 Task: In the  document logo.txt. Insert footer and write 'ww.ramsons.com'. Find the word using Dictionary 'Gift' Use the tool word Count and display word count while typing
Action: Mouse moved to (258, 409)
Screenshot: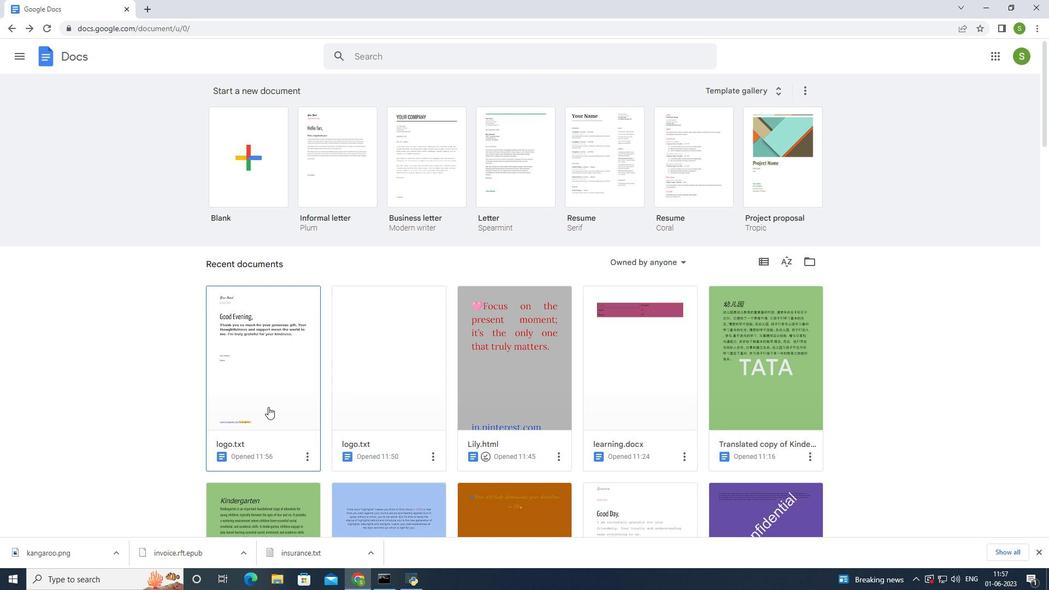 
Action: Mouse pressed left at (258, 409)
Screenshot: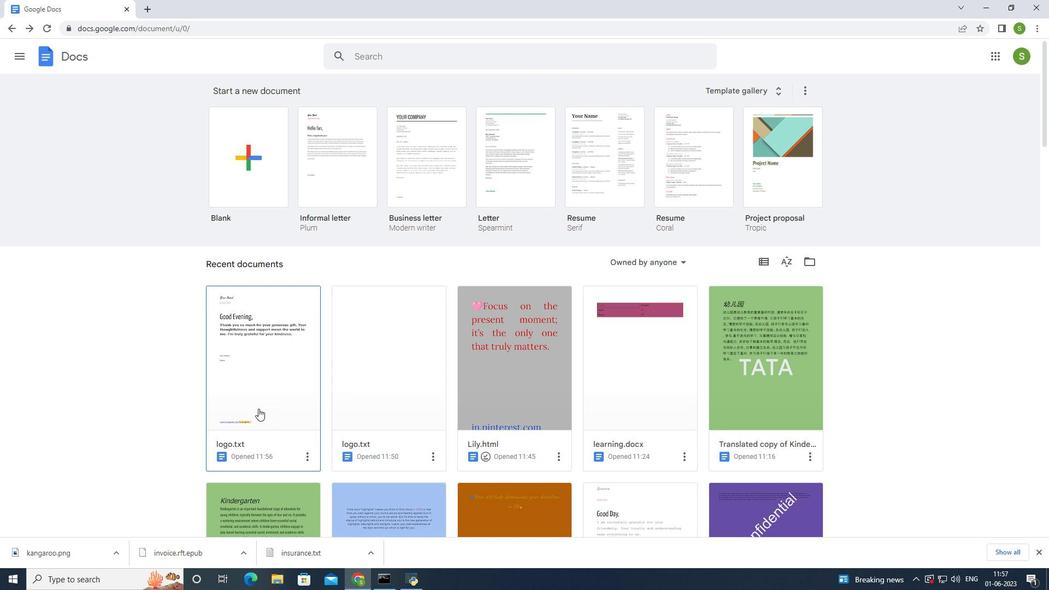 
Action: Mouse moved to (450, 416)
Screenshot: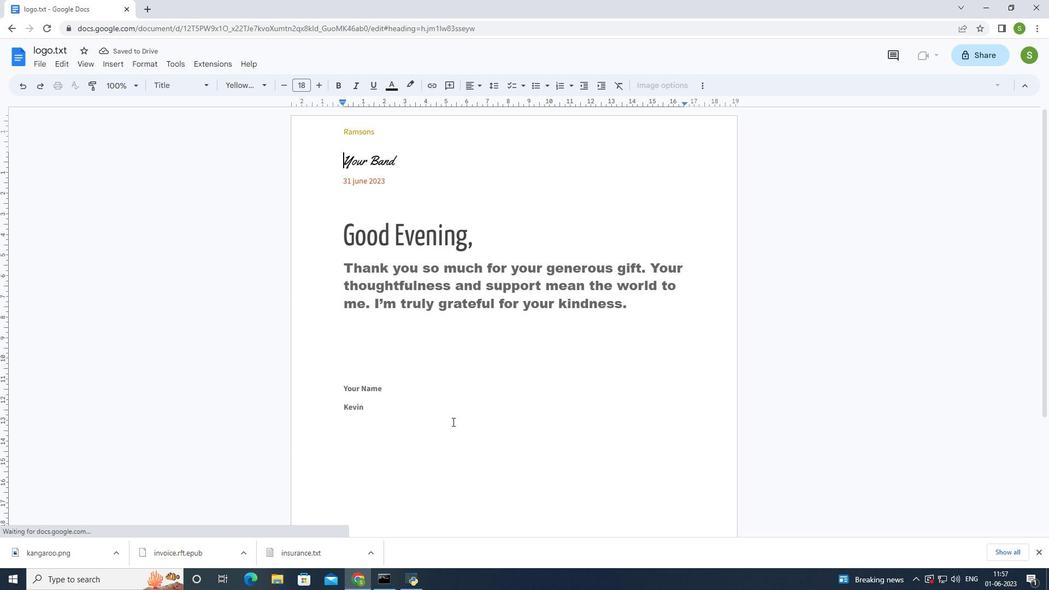 
Action: Mouse scrolled (450, 416) with delta (0, 0)
Screenshot: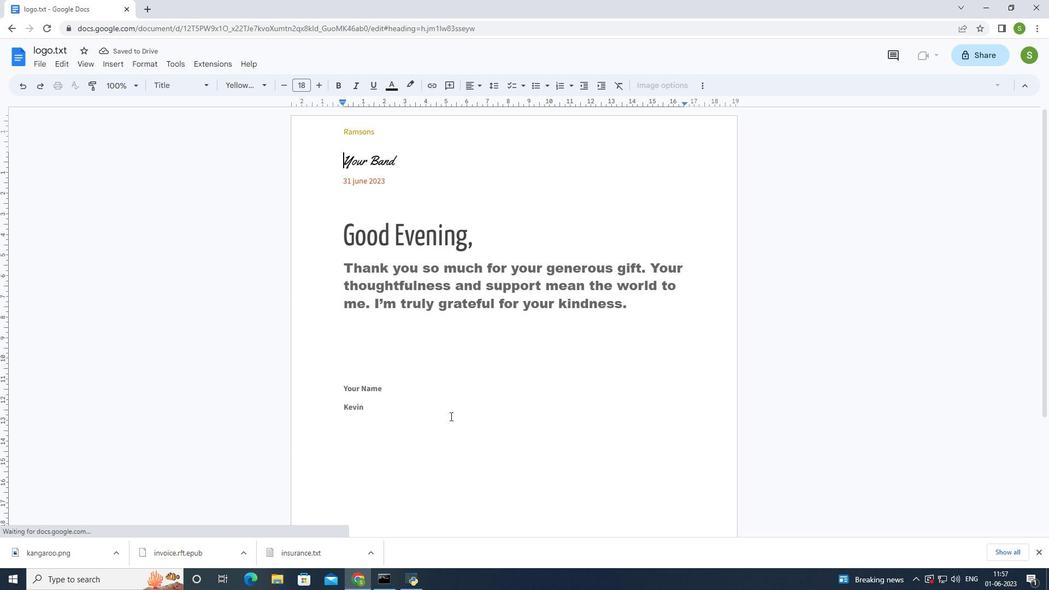 
Action: Mouse scrolled (450, 416) with delta (0, 0)
Screenshot: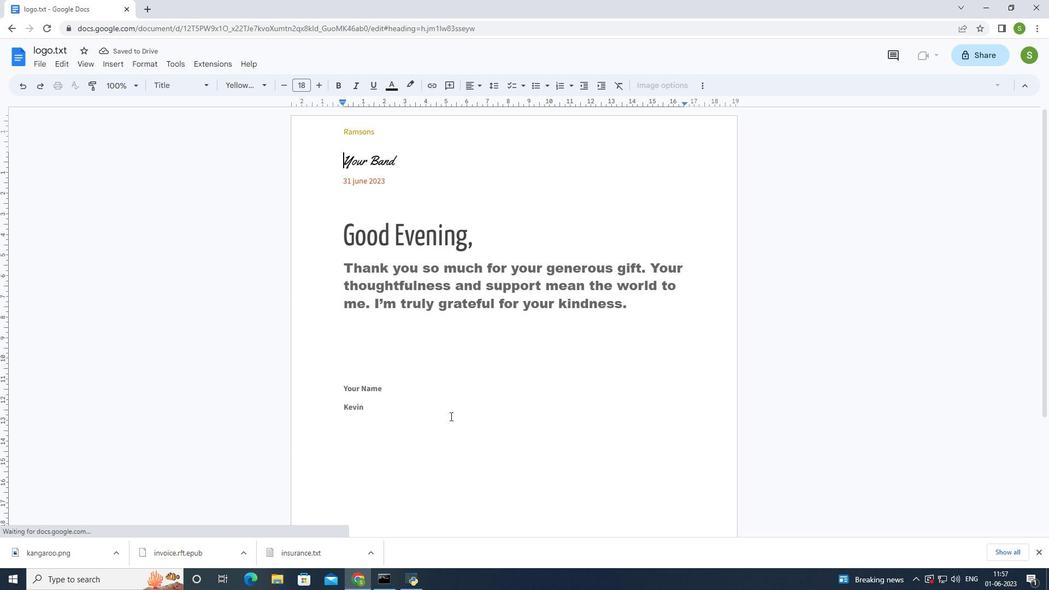 
Action: Mouse scrolled (450, 416) with delta (0, 0)
Screenshot: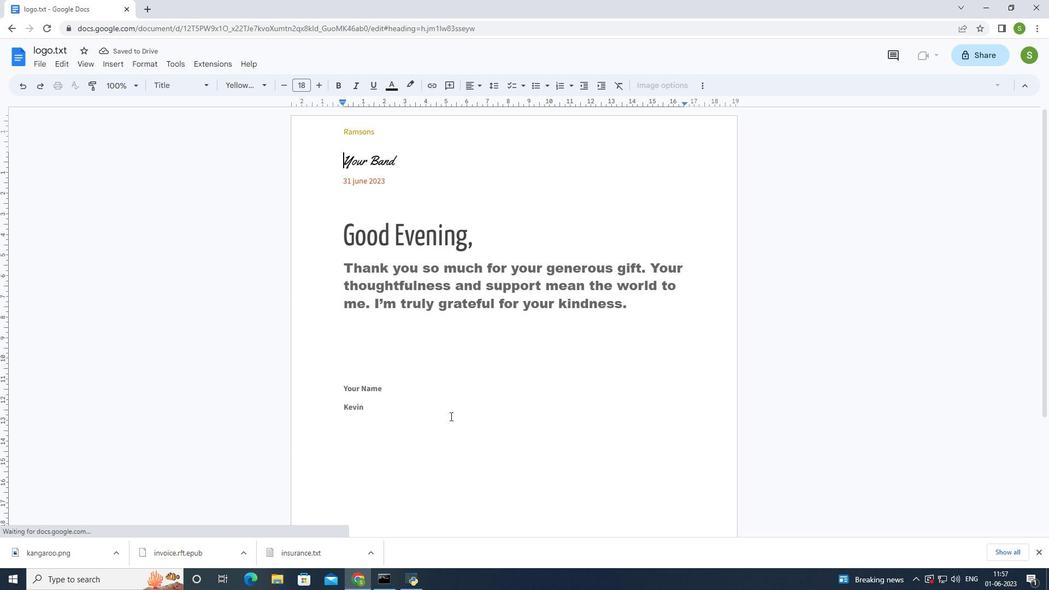 
Action: Mouse scrolled (450, 416) with delta (0, 0)
Screenshot: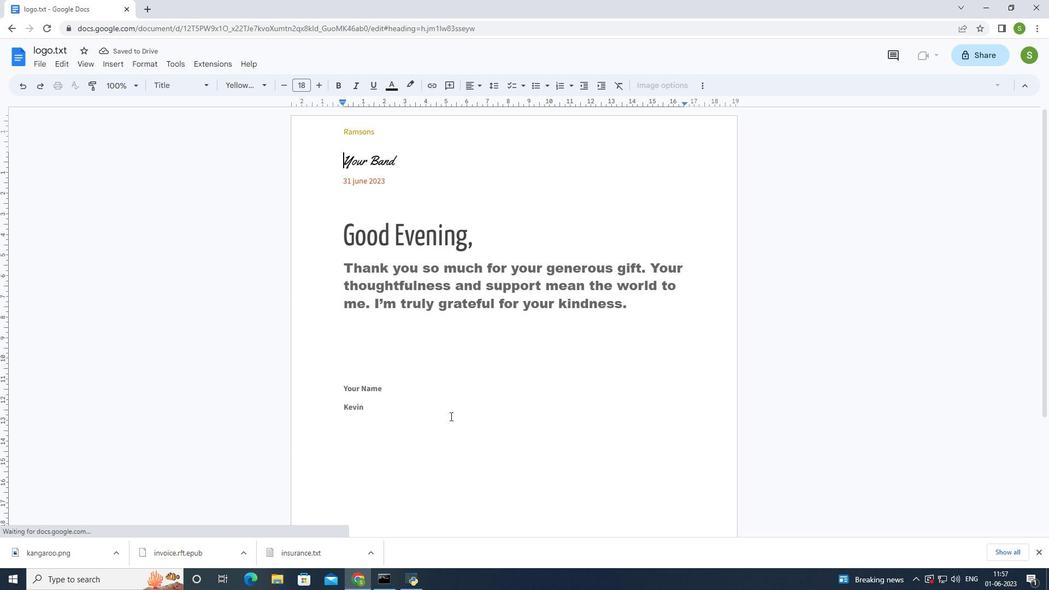 
Action: Mouse moved to (447, 409)
Screenshot: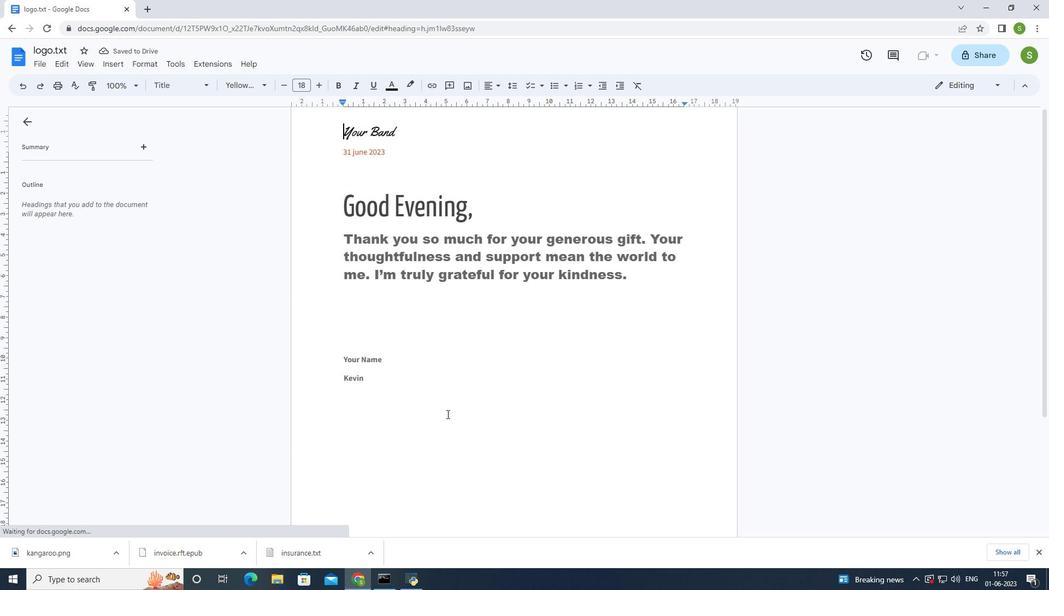 
Action: Mouse scrolled (447, 409) with delta (0, 0)
Screenshot: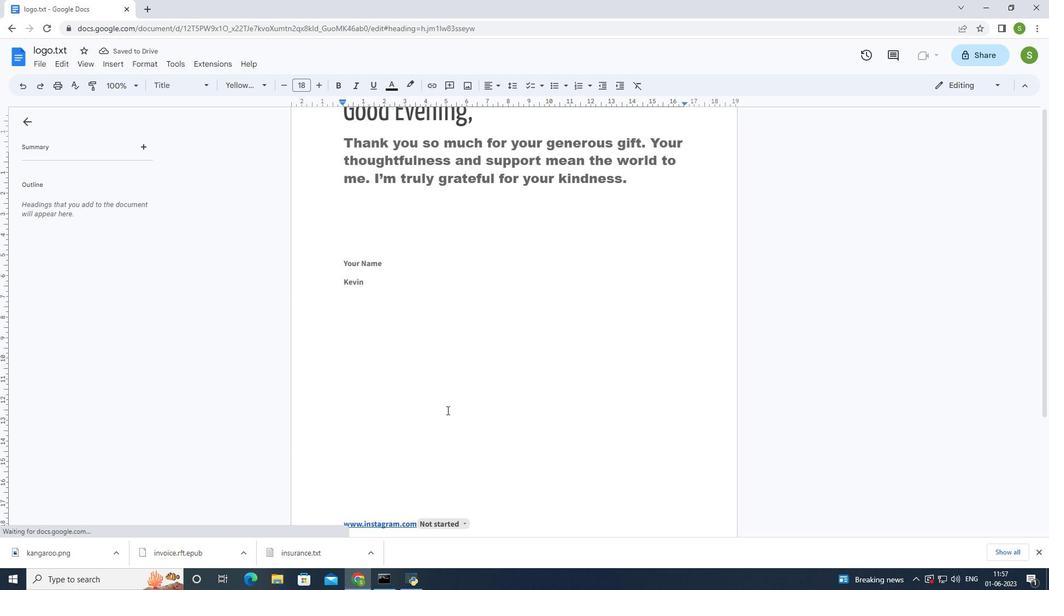 
Action: Mouse scrolled (447, 409) with delta (0, 0)
Screenshot: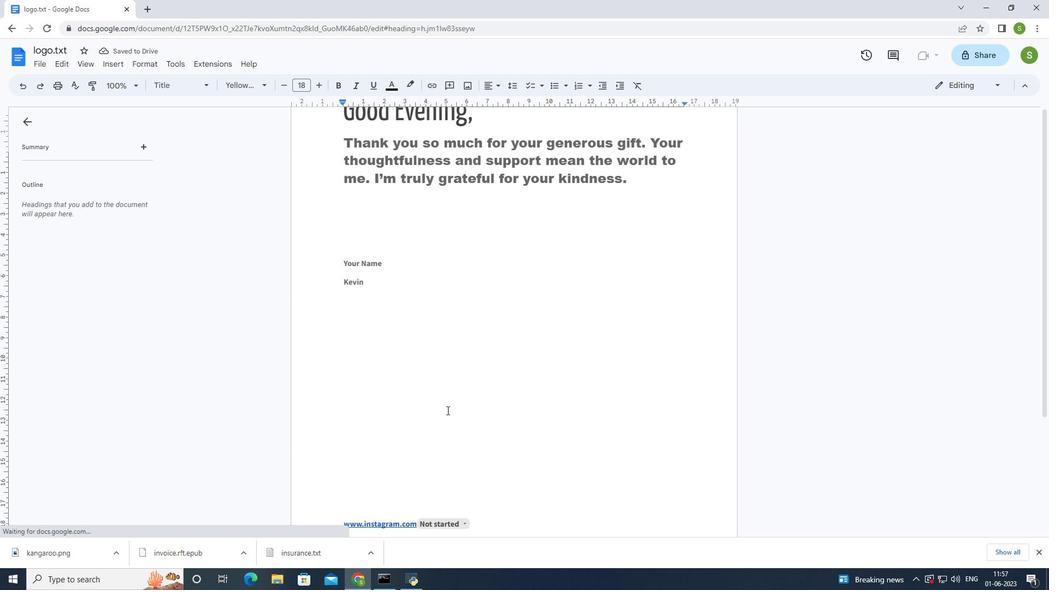 
Action: Mouse scrolled (447, 409) with delta (0, 0)
Screenshot: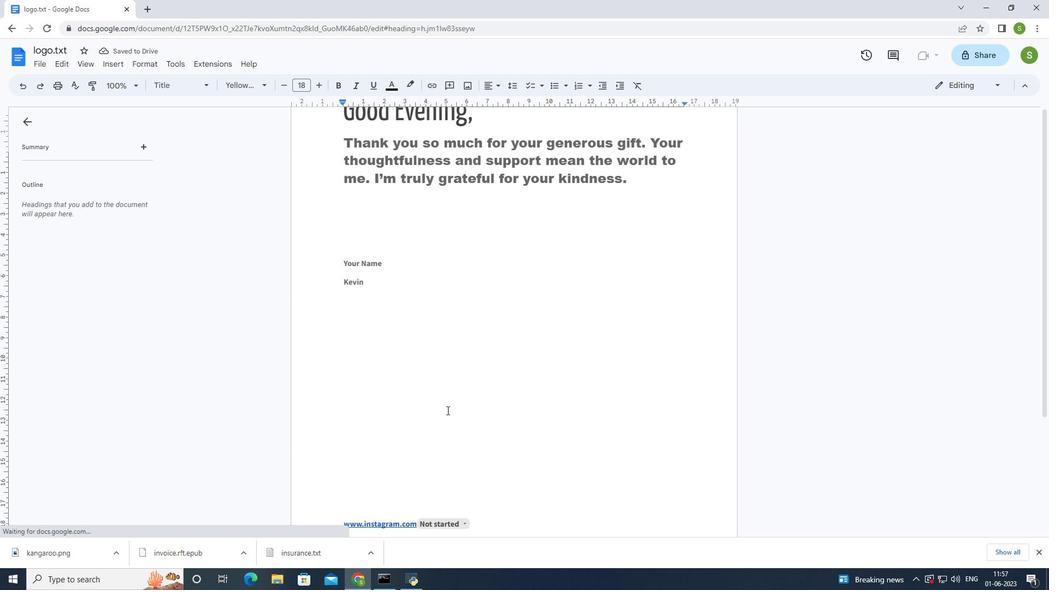 
Action: Mouse moved to (447, 405)
Screenshot: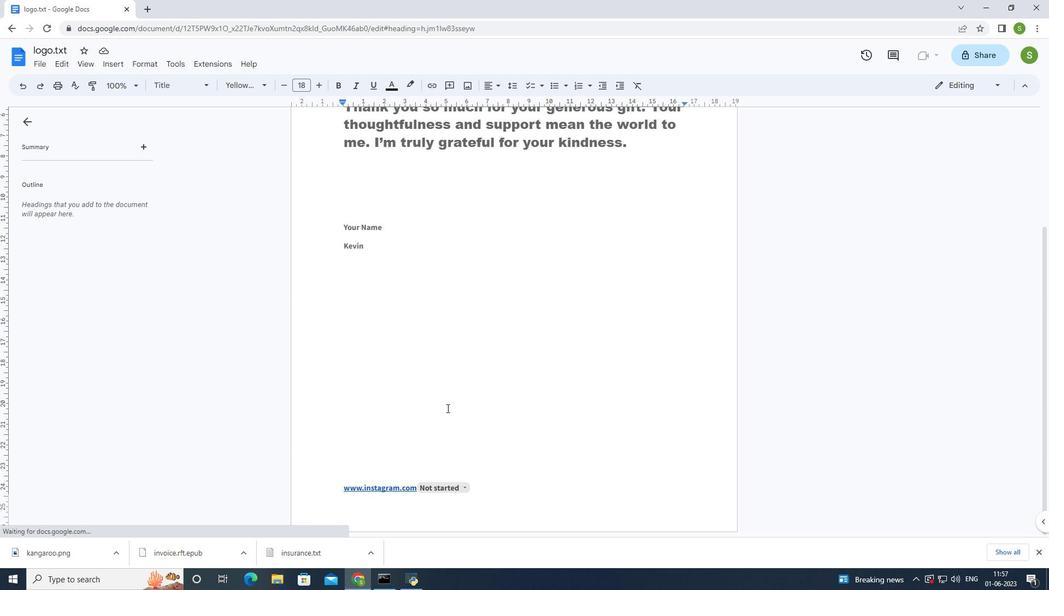 
Action: Mouse scrolled (447, 405) with delta (0, 0)
Screenshot: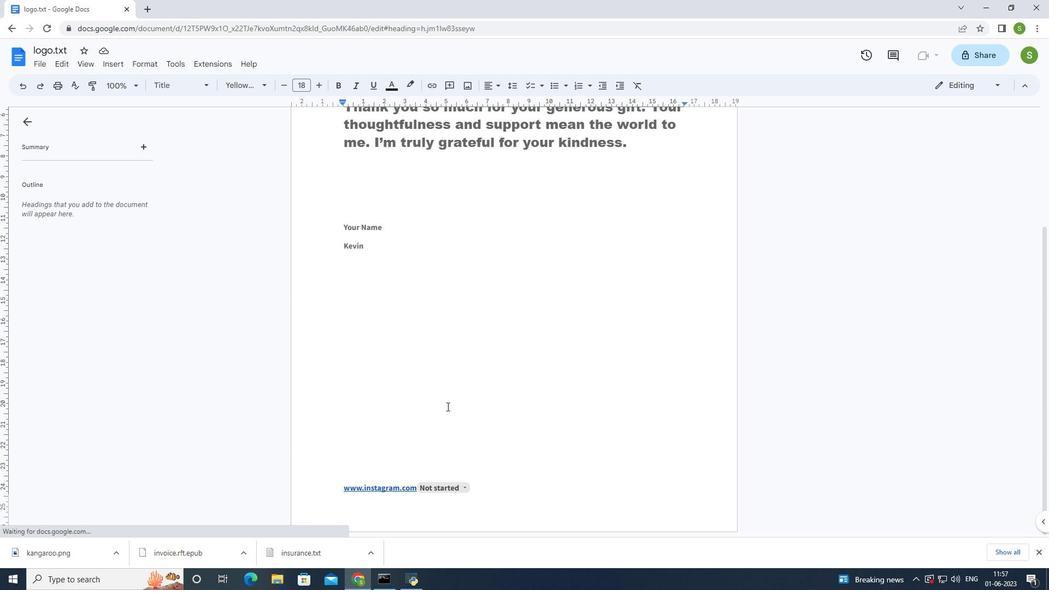 
Action: Mouse scrolled (447, 405) with delta (0, 0)
Screenshot: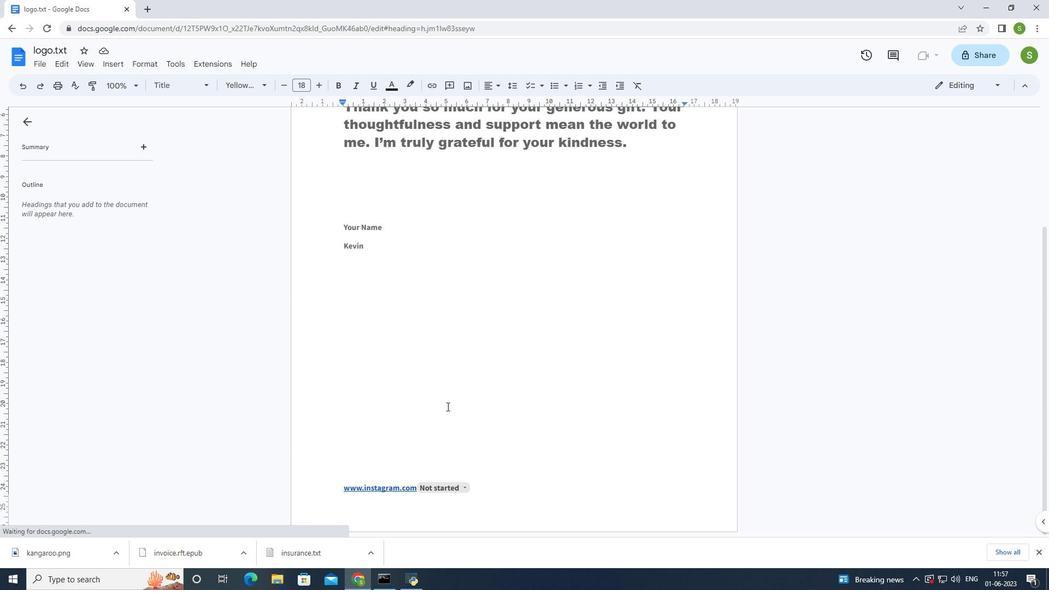 
Action: Mouse scrolled (447, 405) with delta (0, 0)
Screenshot: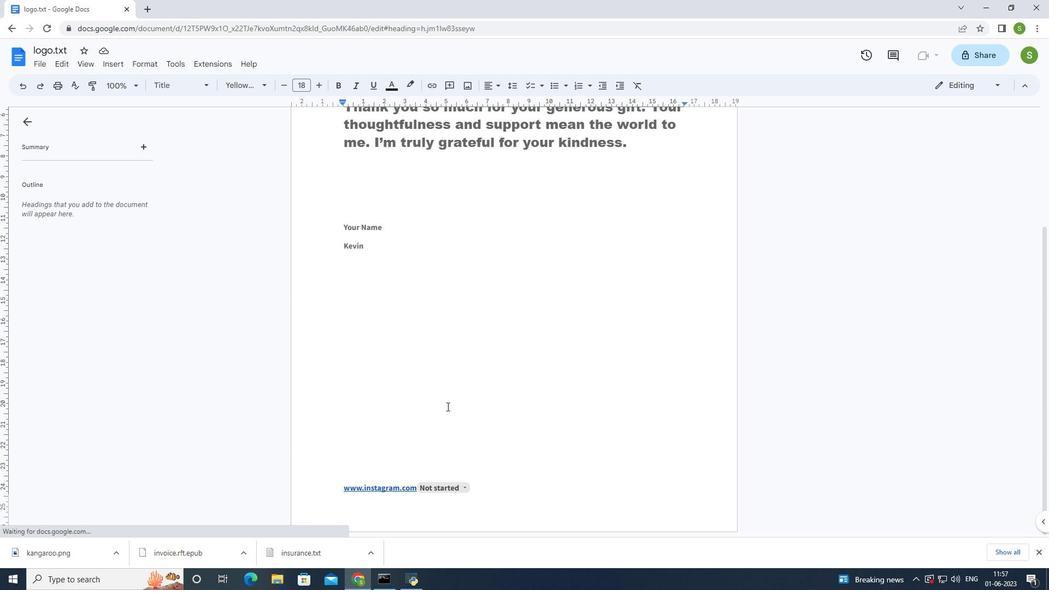 
Action: Mouse scrolled (447, 405) with delta (0, 0)
Screenshot: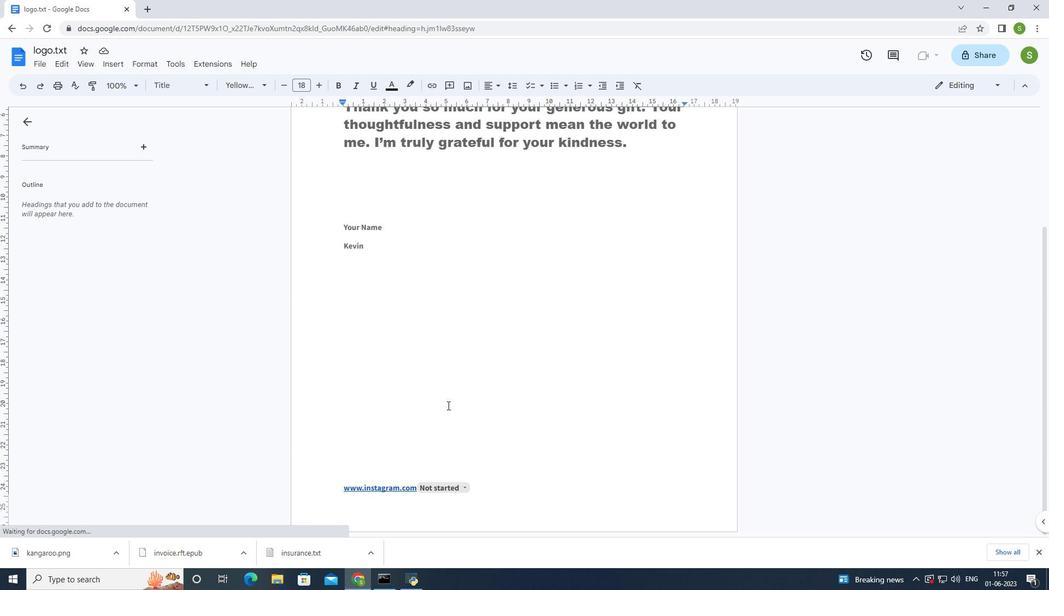 
Action: Mouse moved to (471, 503)
Screenshot: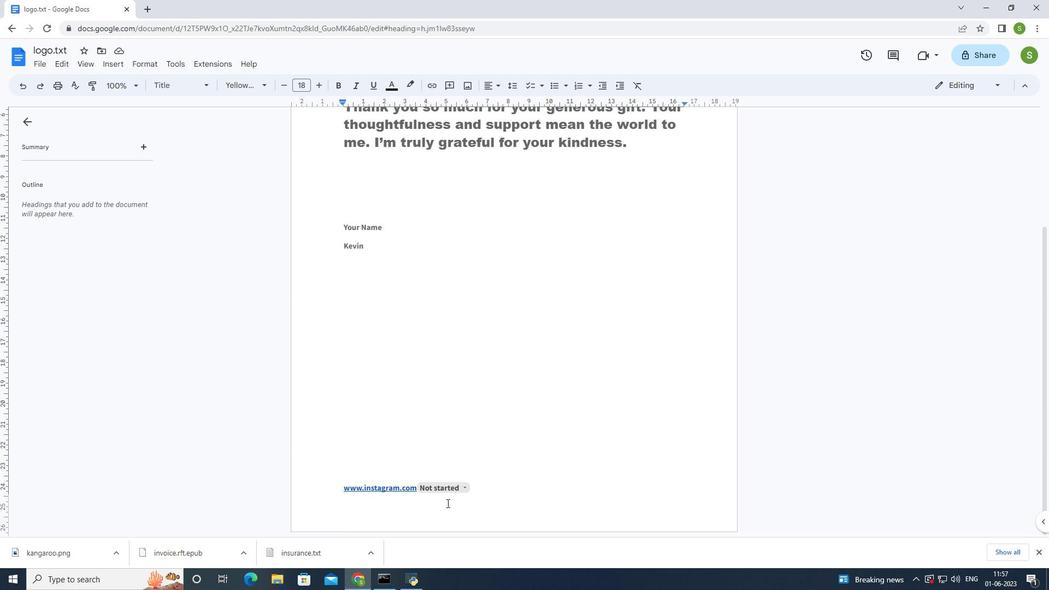 
Action: Mouse pressed left at (471, 503)
Screenshot: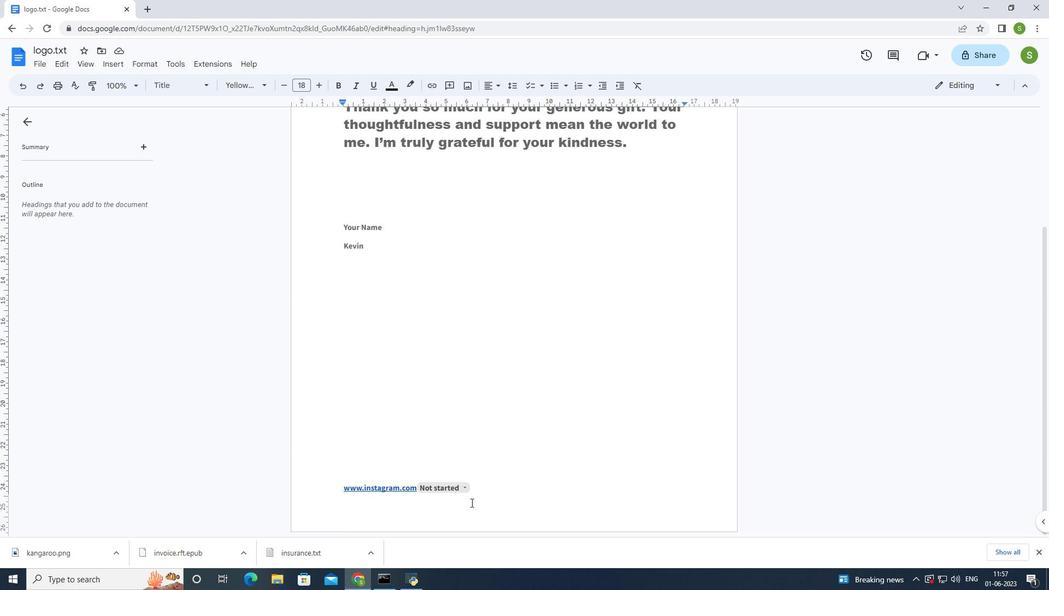 
Action: Mouse pressed left at (471, 503)
Screenshot: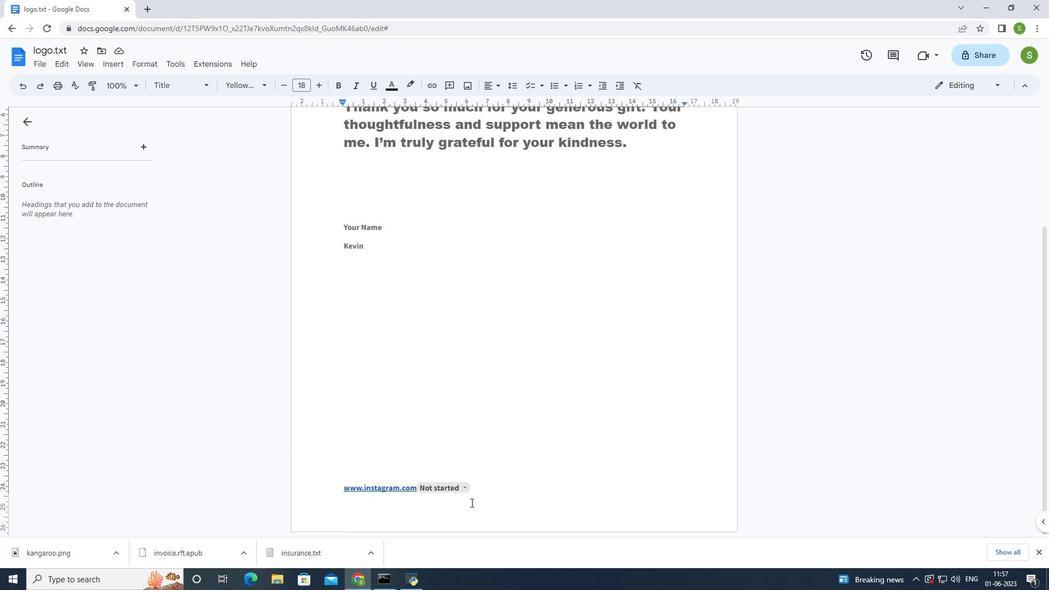 
Action: Mouse moved to (435, 86)
Screenshot: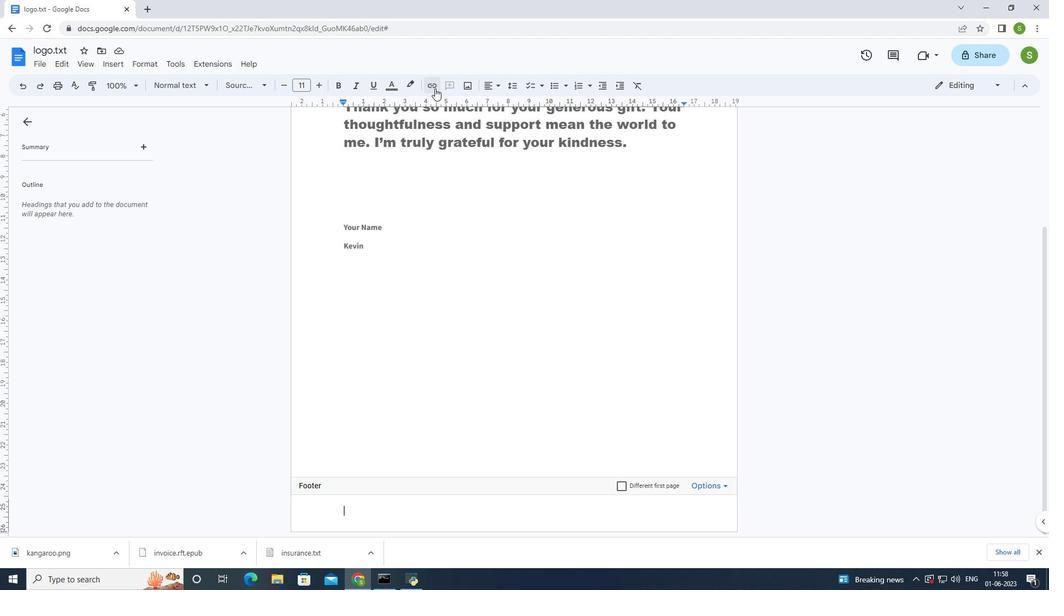 
Action: Mouse pressed left at (435, 86)
Screenshot: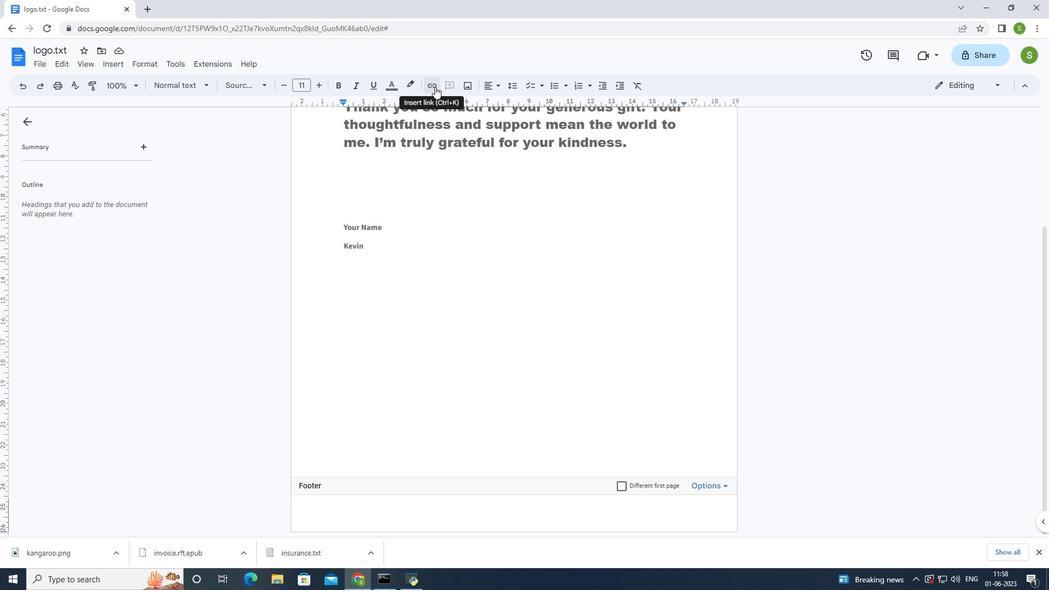 
Action: Mouse moved to (409, 332)
Screenshot: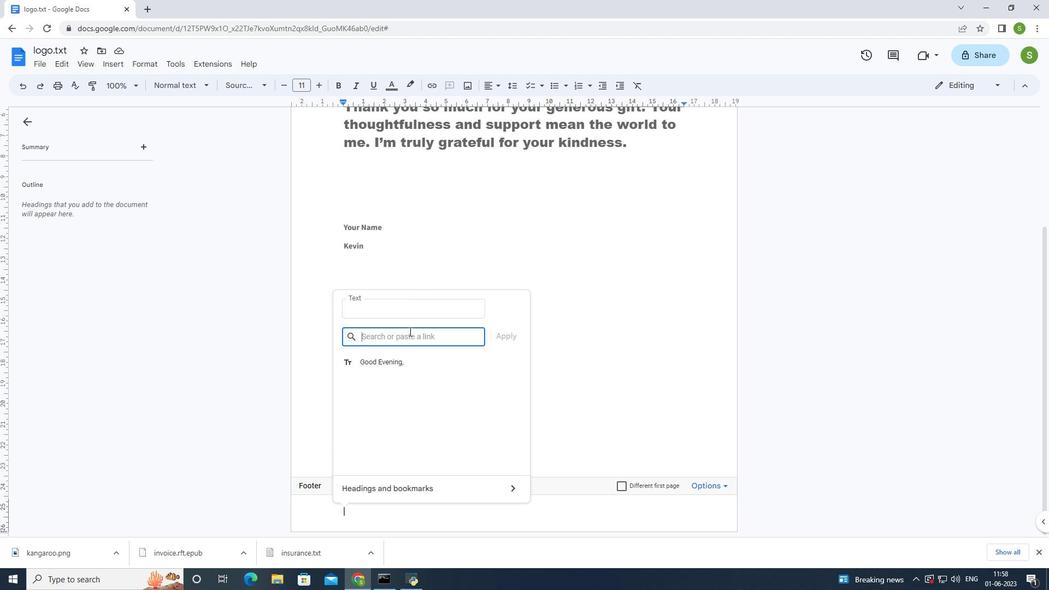 
Action: Mouse pressed left at (409, 332)
Screenshot: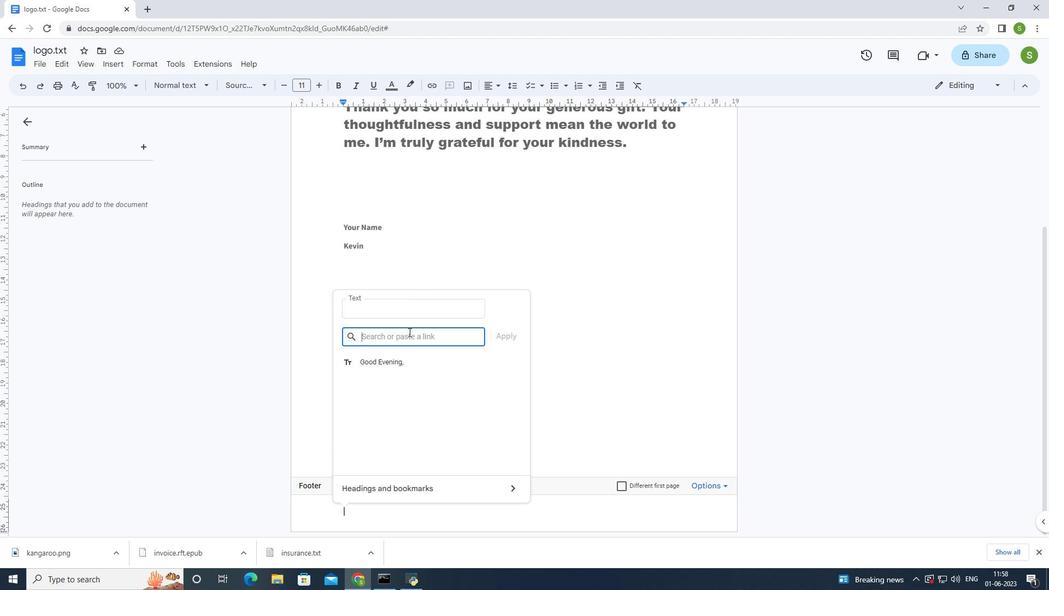 
Action: Mouse moved to (407, 333)
Screenshot: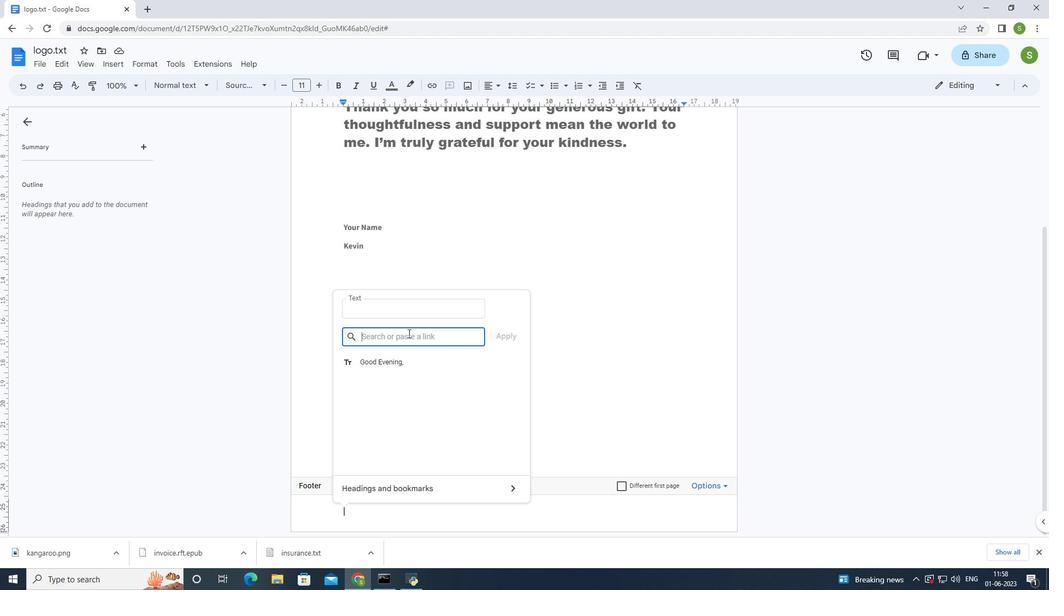 
Action: Key pressed www
Screenshot: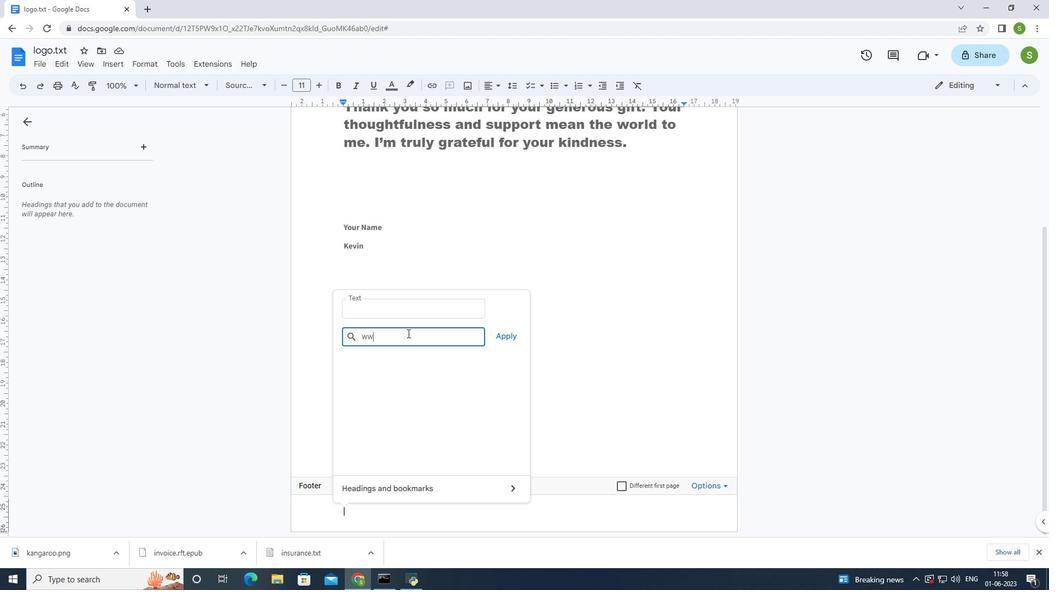 
Action: Mouse moved to (445, 328)
Screenshot: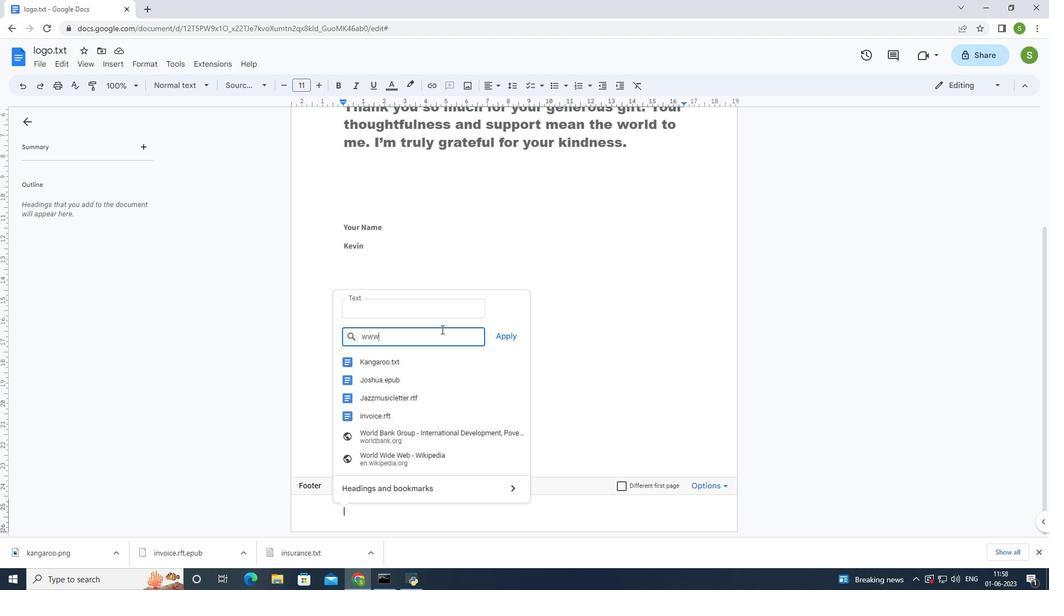 
Action: Key pressed .ramsons.com<Key.enter>
Screenshot: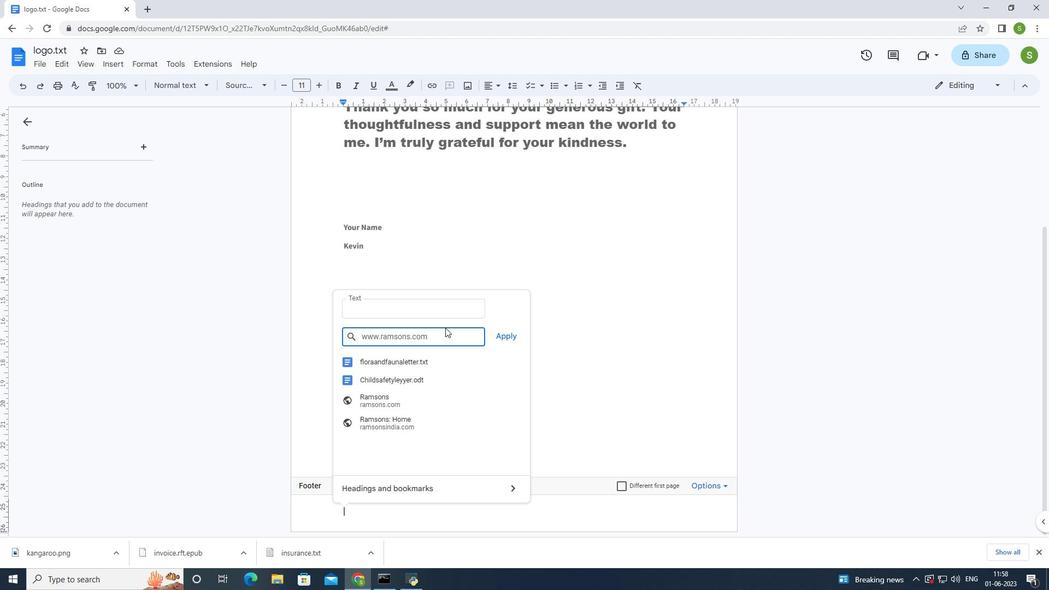 
Action: Mouse moved to (65, 59)
Screenshot: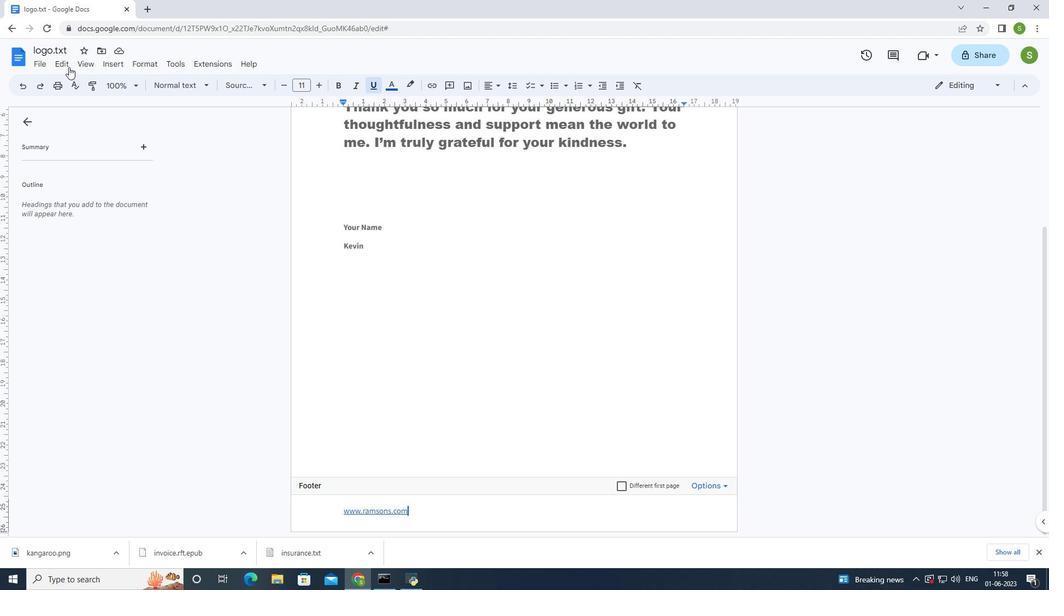 
Action: Mouse pressed left at (65, 59)
Screenshot: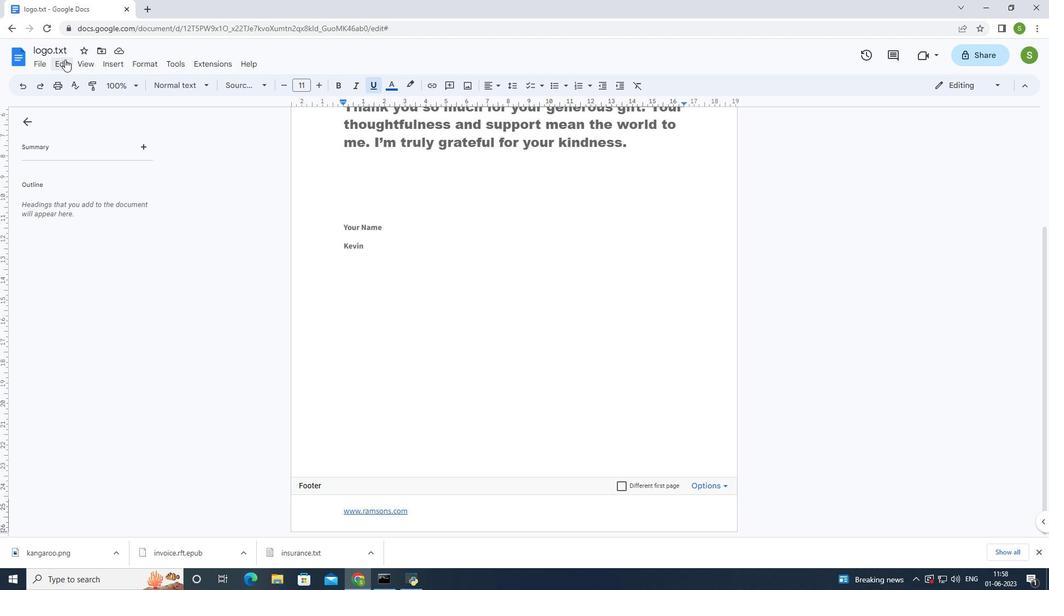 
Action: Mouse moved to (181, 204)
Screenshot: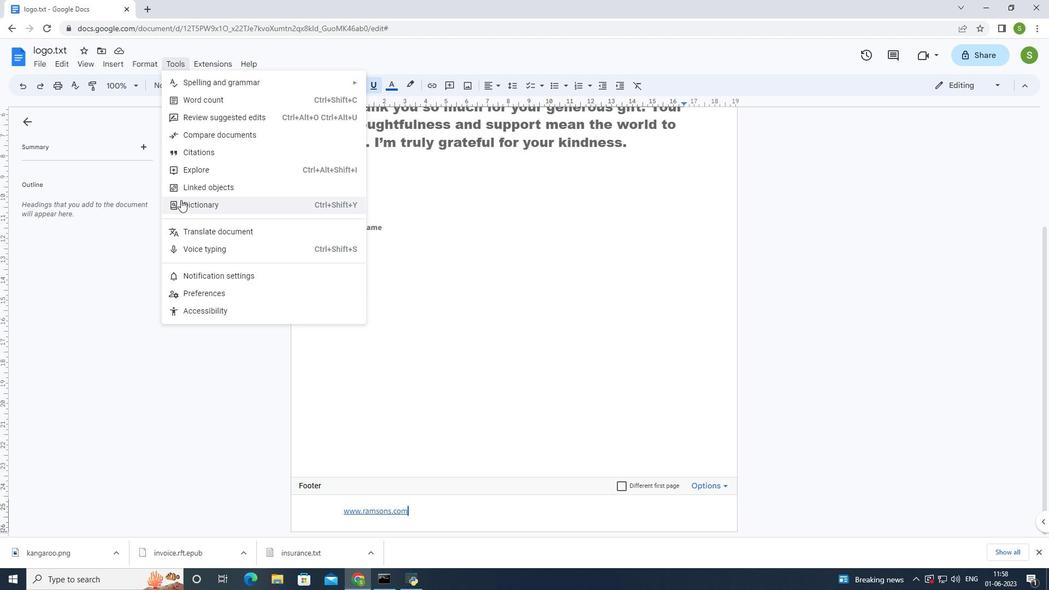 
Action: Mouse pressed left at (181, 204)
Screenshot: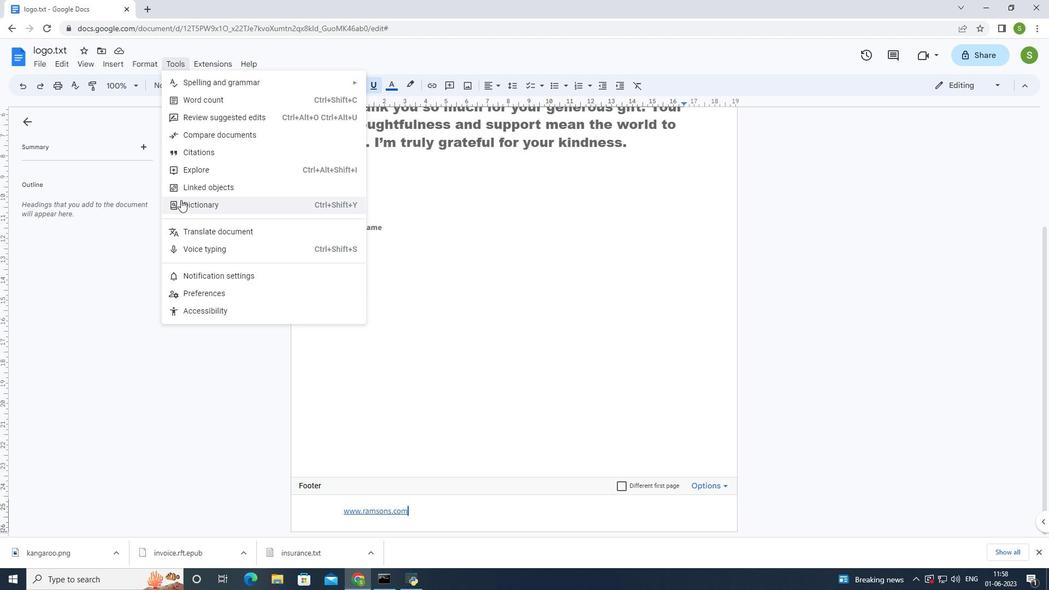 
Action: Mouse moved to (931, 114)
Screenshot: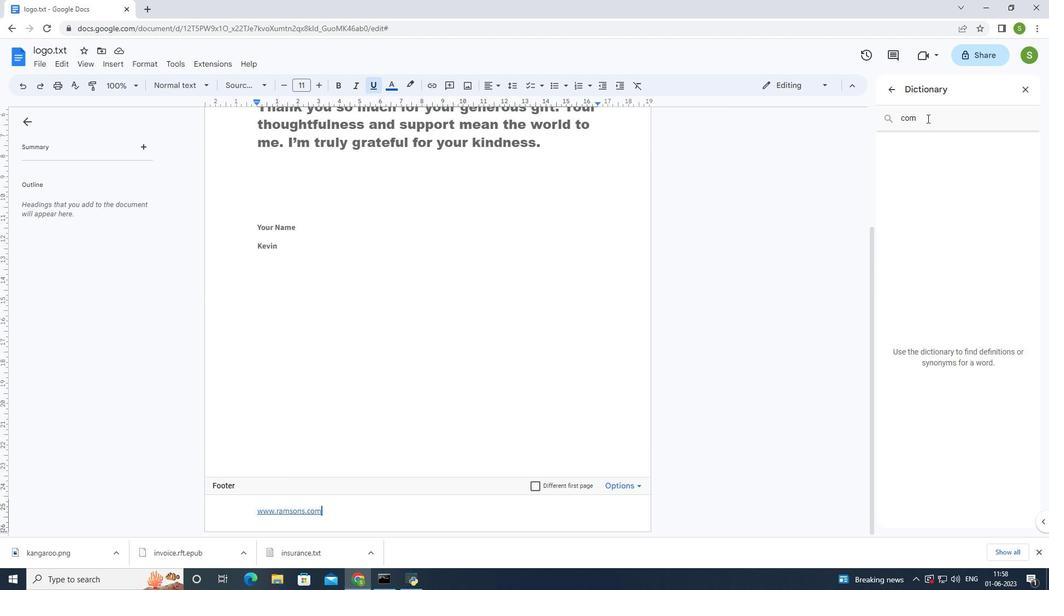
Action: Mouse pressed left at (931, 114)
Screenshot: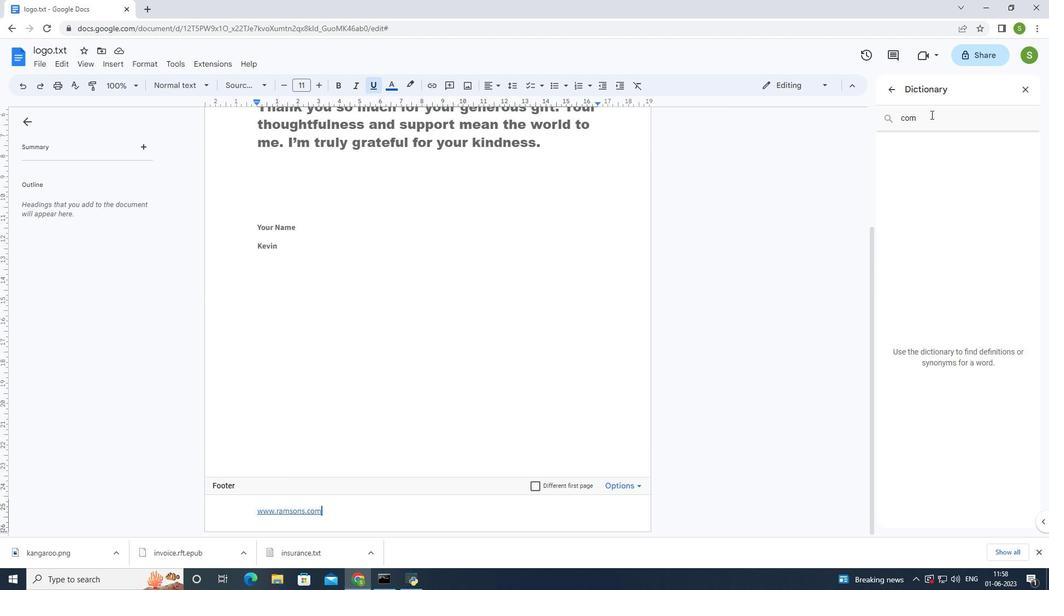 
Action: Mouse moved to (929, 115)
Screenshot: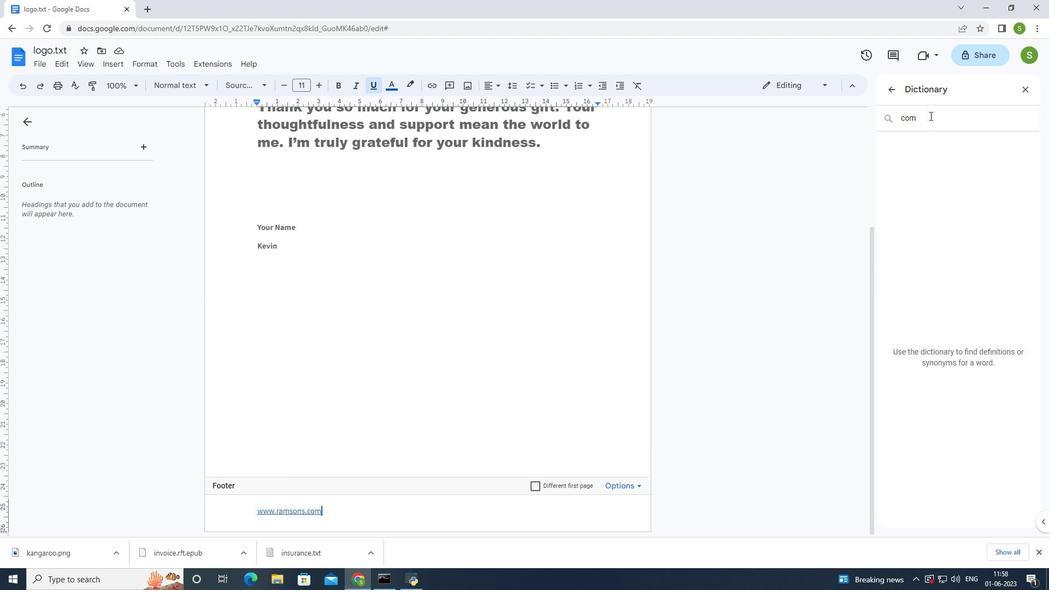 
Action: Key pressed <Key.backspace>
Screenshot: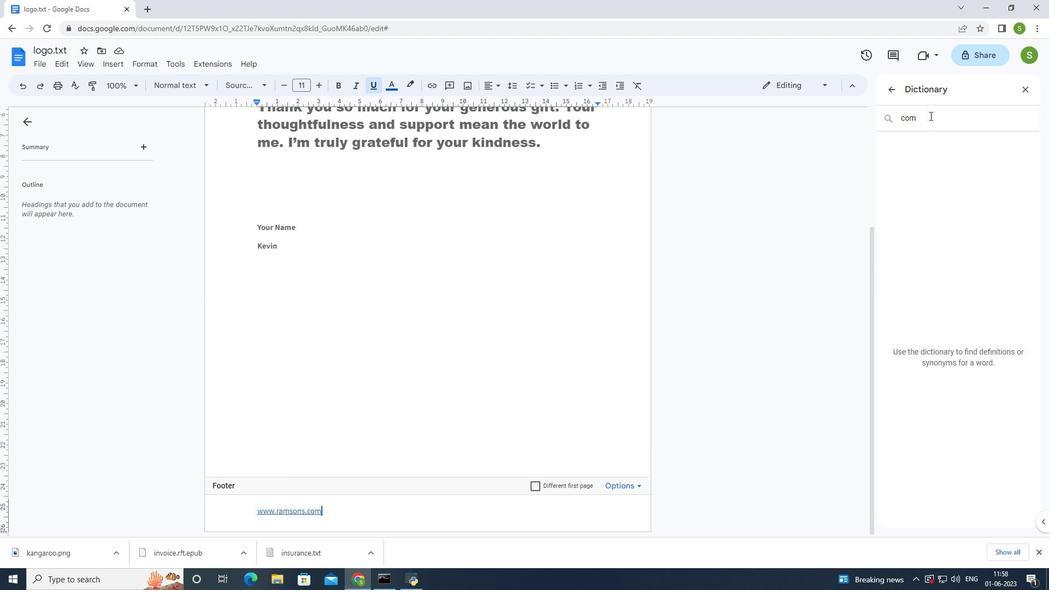 
Action: Mouse moved to (926, 115)
Screenshot: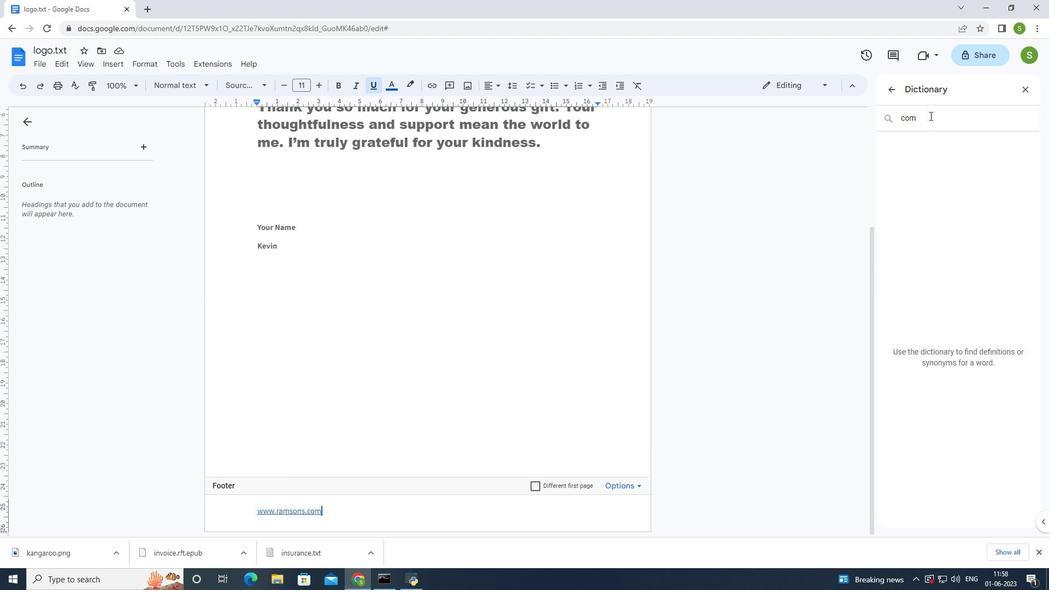
Action: Key pressed <Key.backspace><Key.backspace>
Screenshot: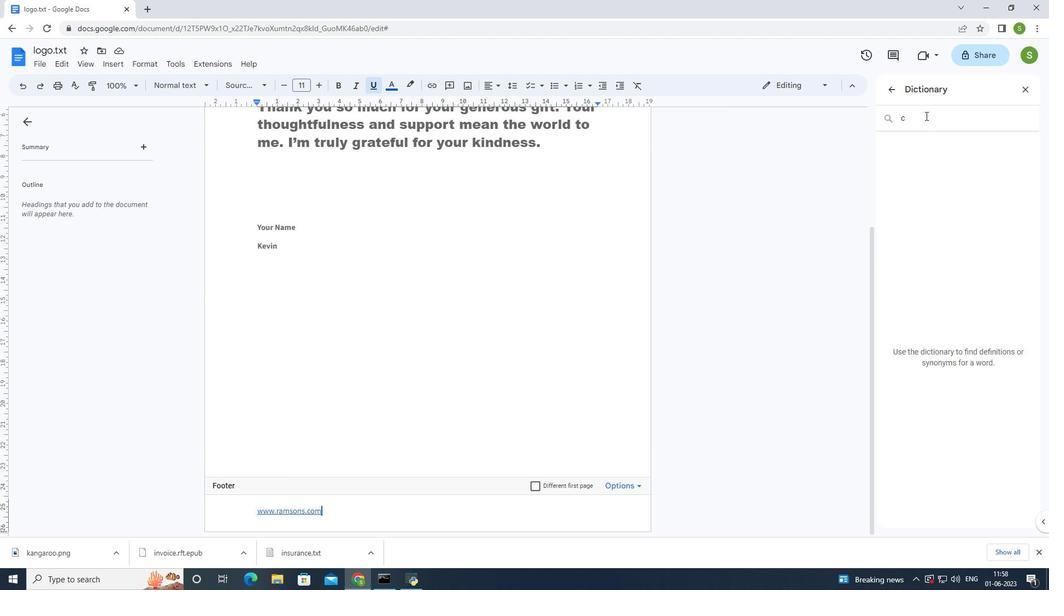 
Action: Mouse moved to (930, 125)
Screenshot: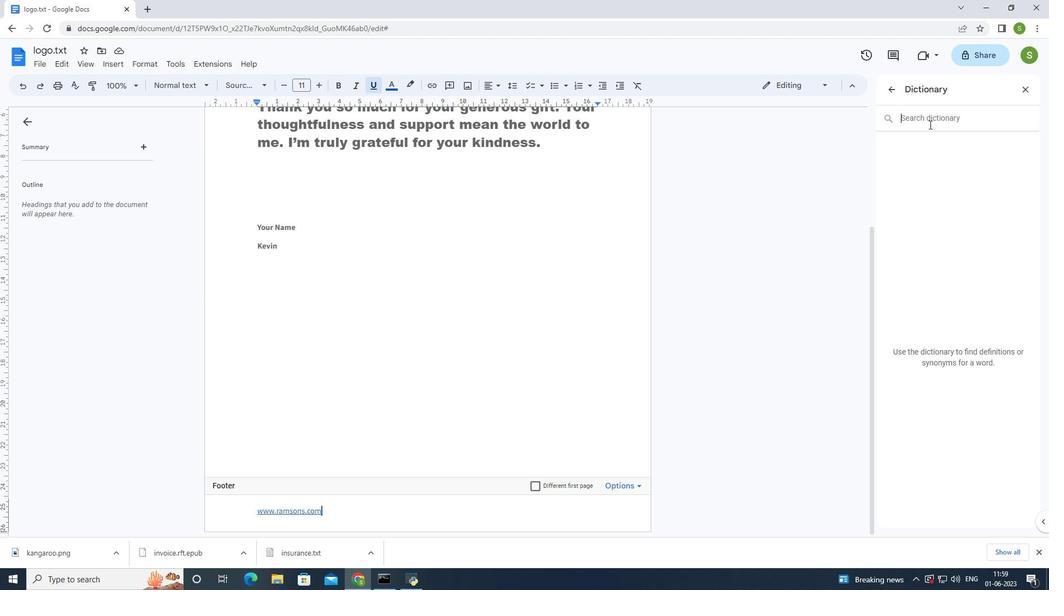 
Action: Key pressed <Key.shift>Gift
Screenshot: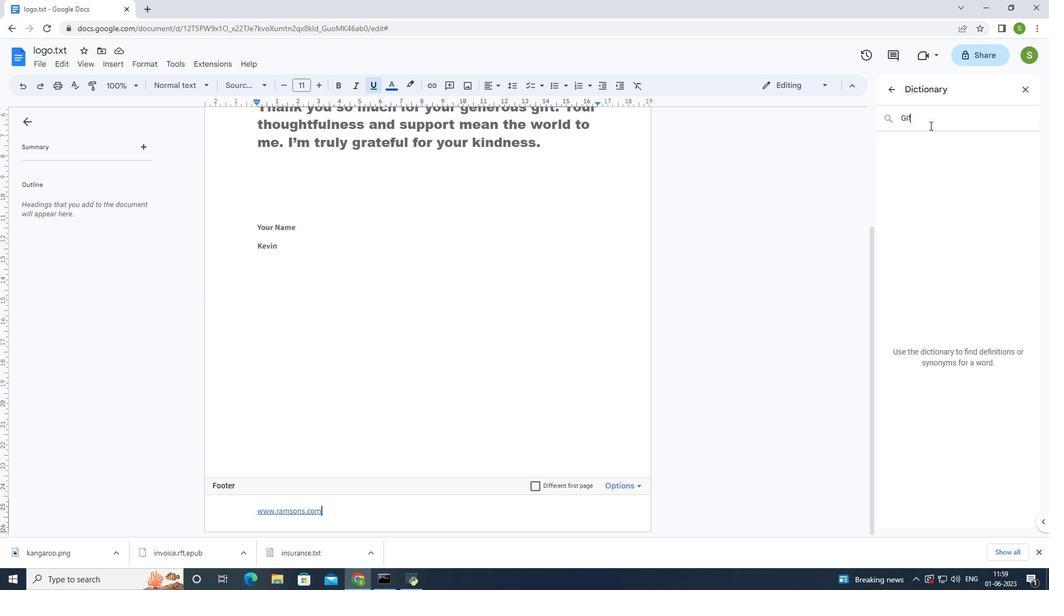 
Action: Mouse moved to (943, 108)
Screenshot: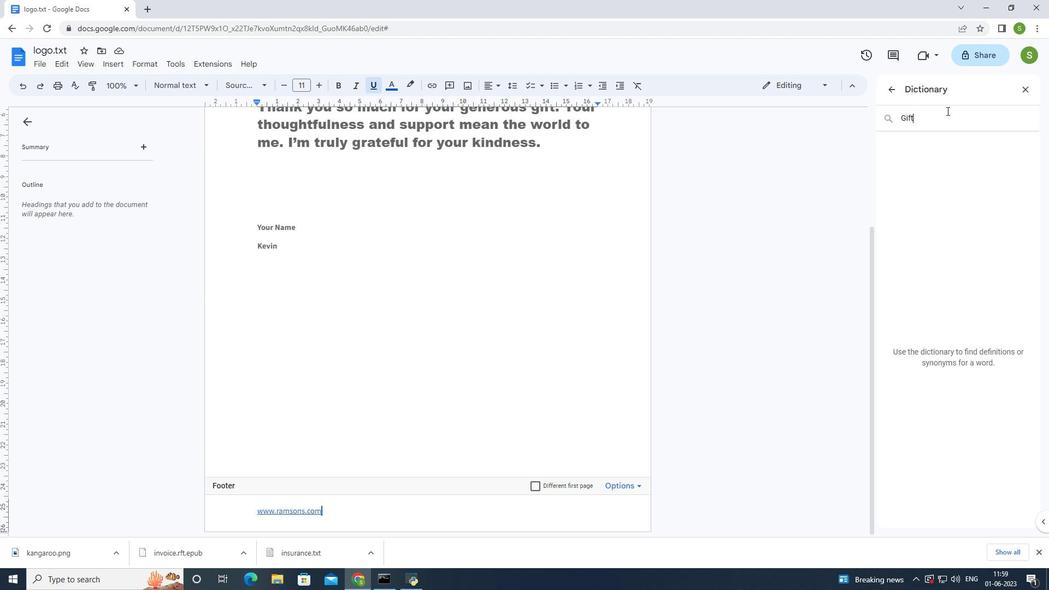 
Action: Key pressed <Key.enter>
Screenshot: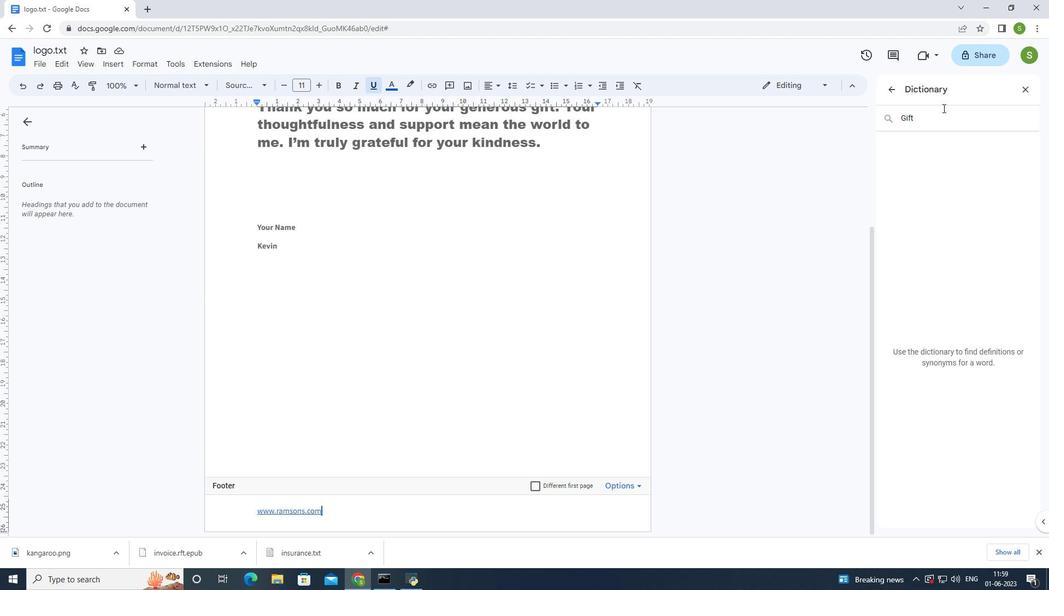 
Action: Mouse moved to (154, 62)
Screenshot: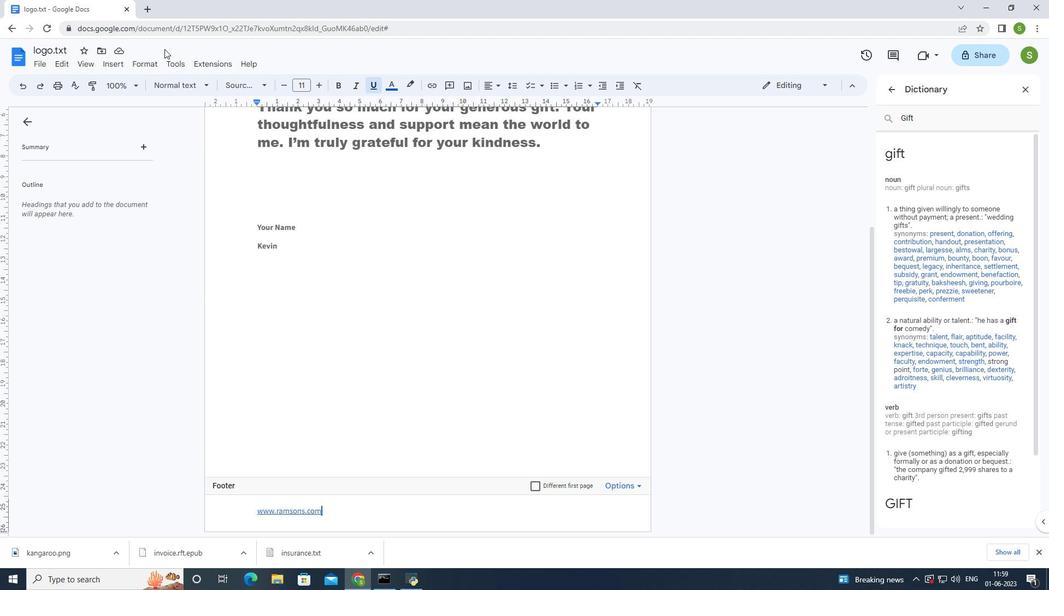 
Action: Mouse pressed left at (154, 62)
Screenshot: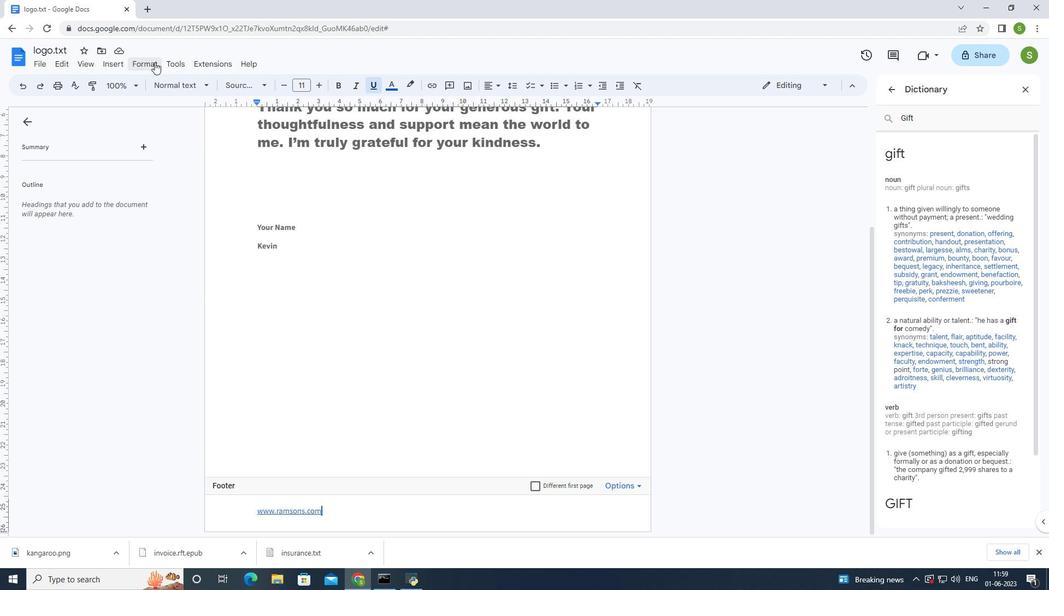 
Action: Mouse moved to (187, 99)
Screenshot: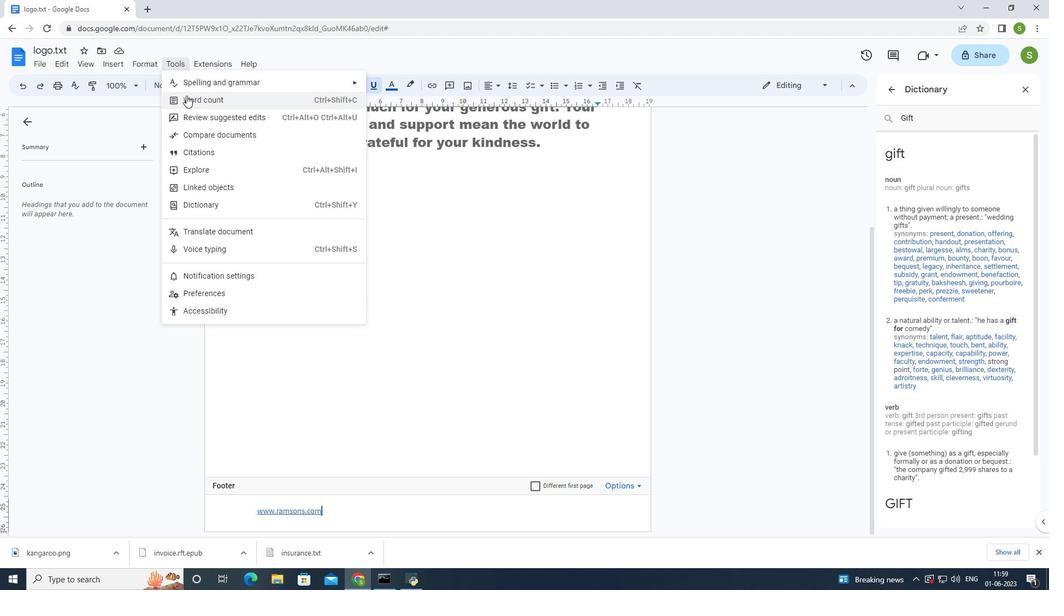 
Action: Mouse pressed left at (187, 99)
Screenshot: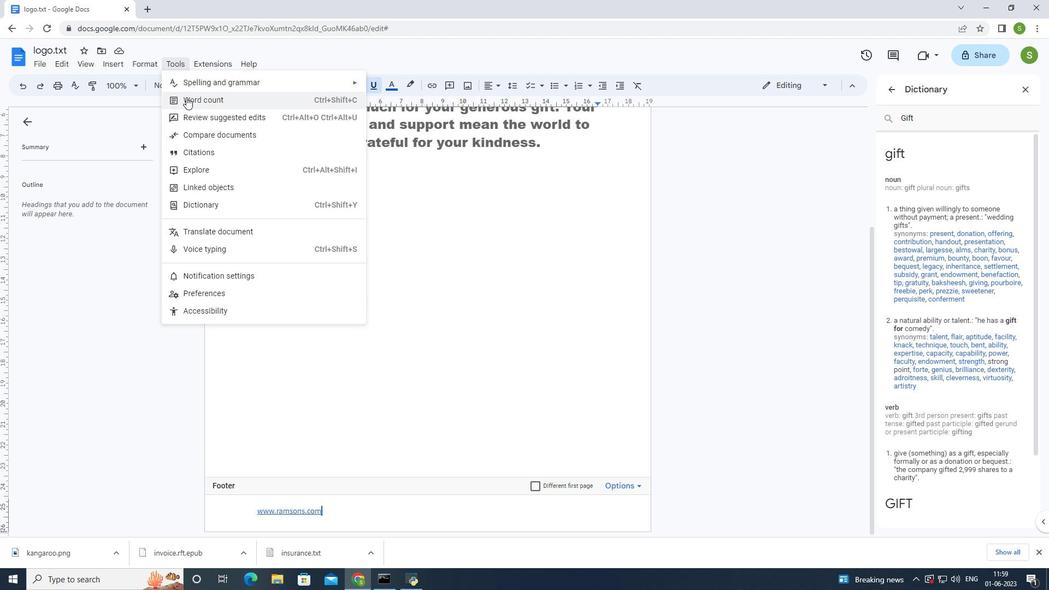 
Action: Mouse moved to (457, 337)
Screenshot: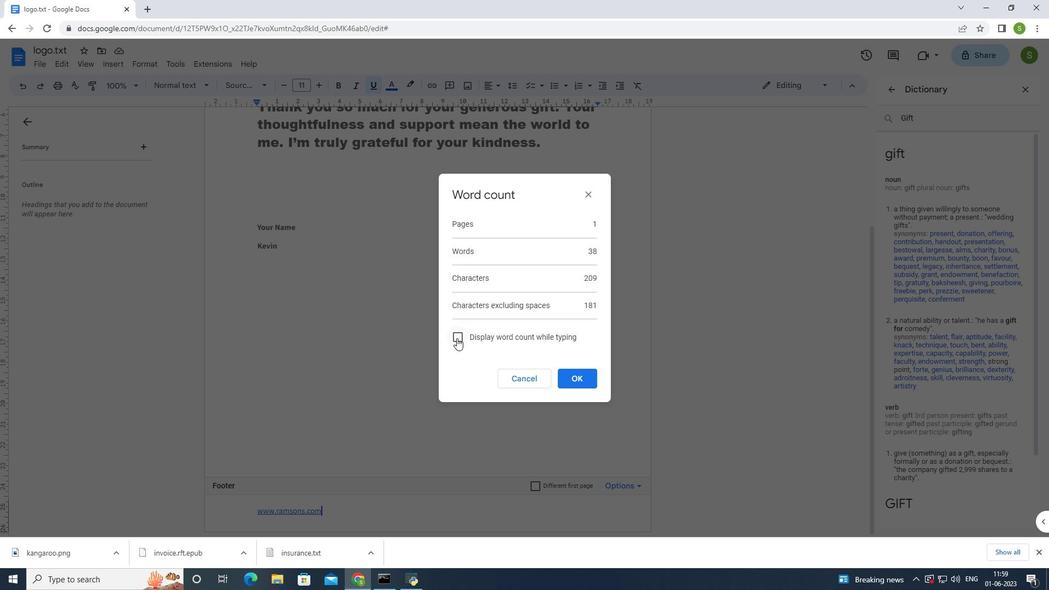 
Action: Mouse pressed left at (457, 337)
Screenshot: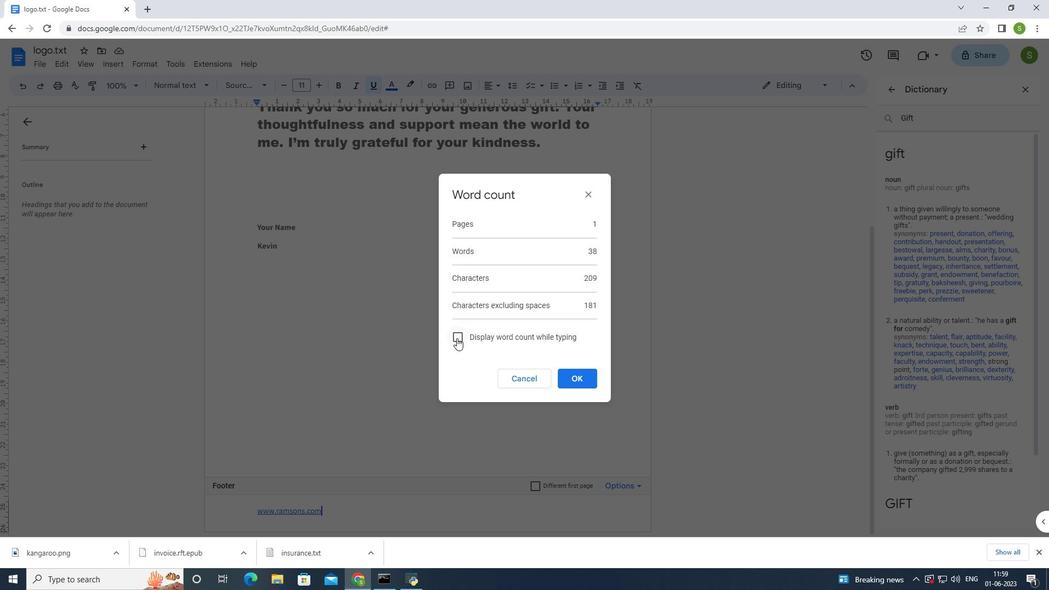 
Action: Mouse moved to (567, 380)
Screenshot: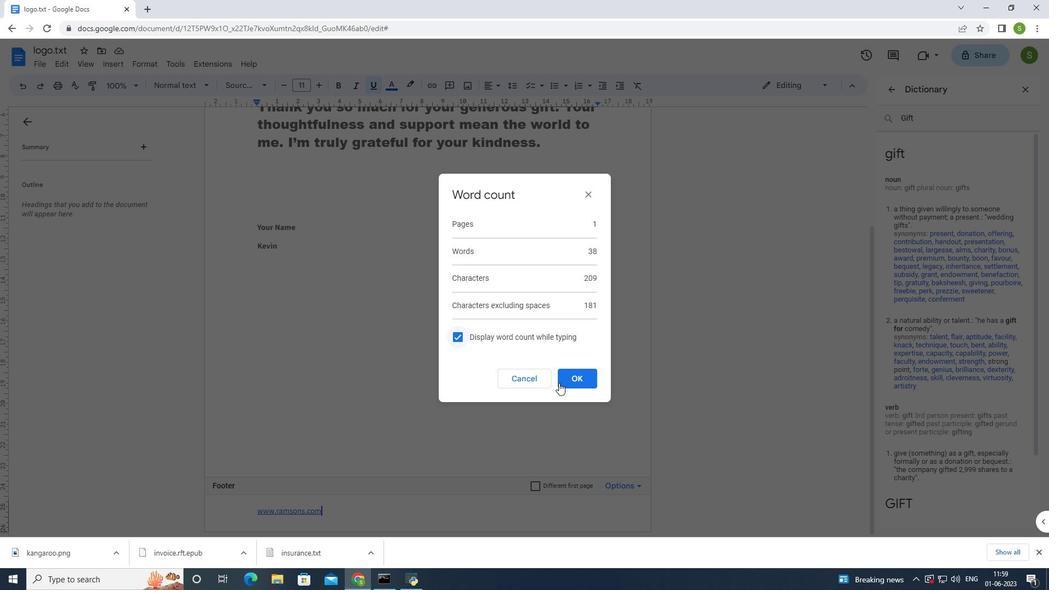 
Action: Mouse pressed left at (567, 380)
Screenshot: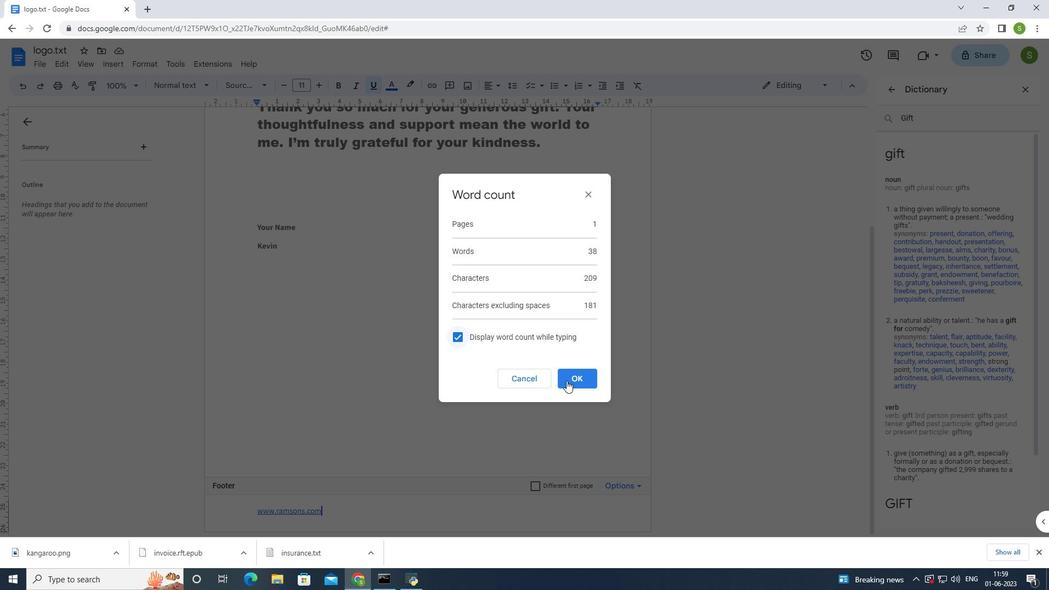 
Action: Mouse moved to (425, 333)
Screenshot: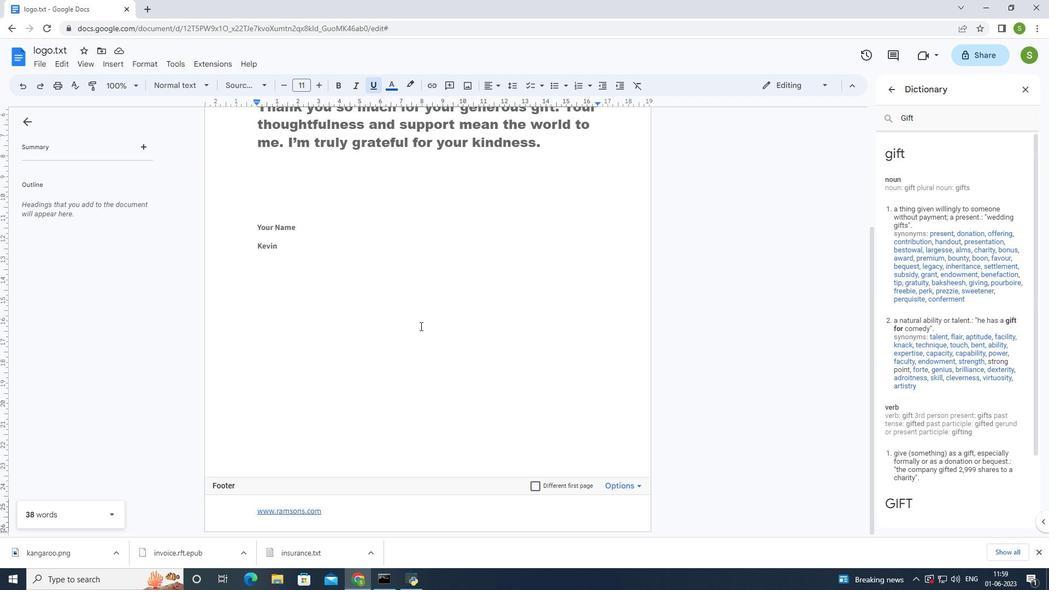 
